 Task: Reply All to email with the signature Brandon Turner with the subject 'Event invitation' from softage.1@softage.net with the message 'I would like to schedule a call to discuss the proposed changes to the budget plan.'
Action: Mouse moved to (1048, 174)
Screenshot: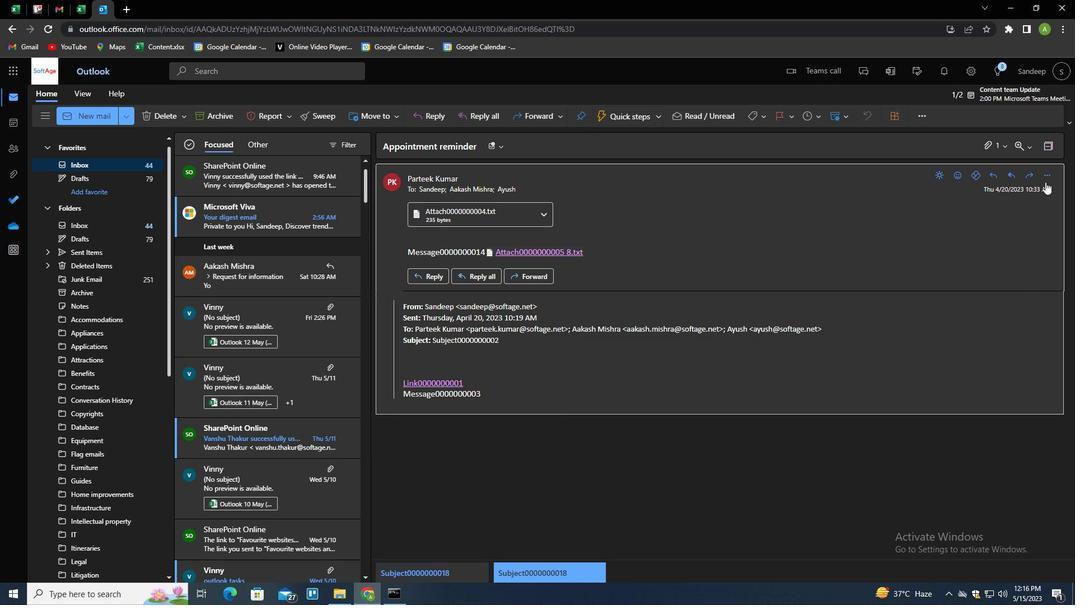 
Action: Mouse pressed left at (1048, 174)
Screenshot: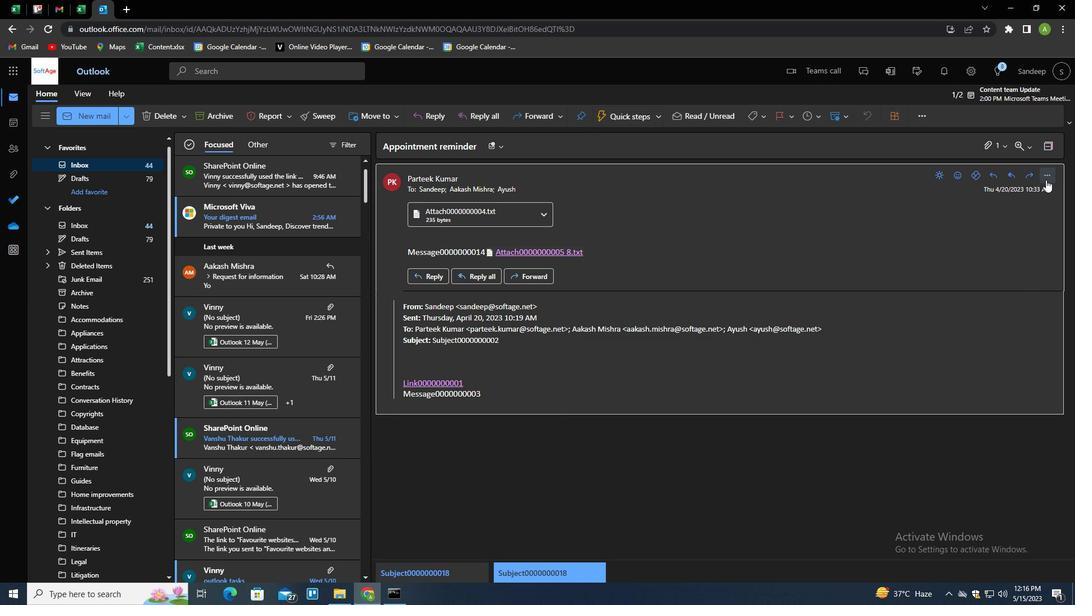 
Action: Mouse moved to (990, 210)
Screenshot: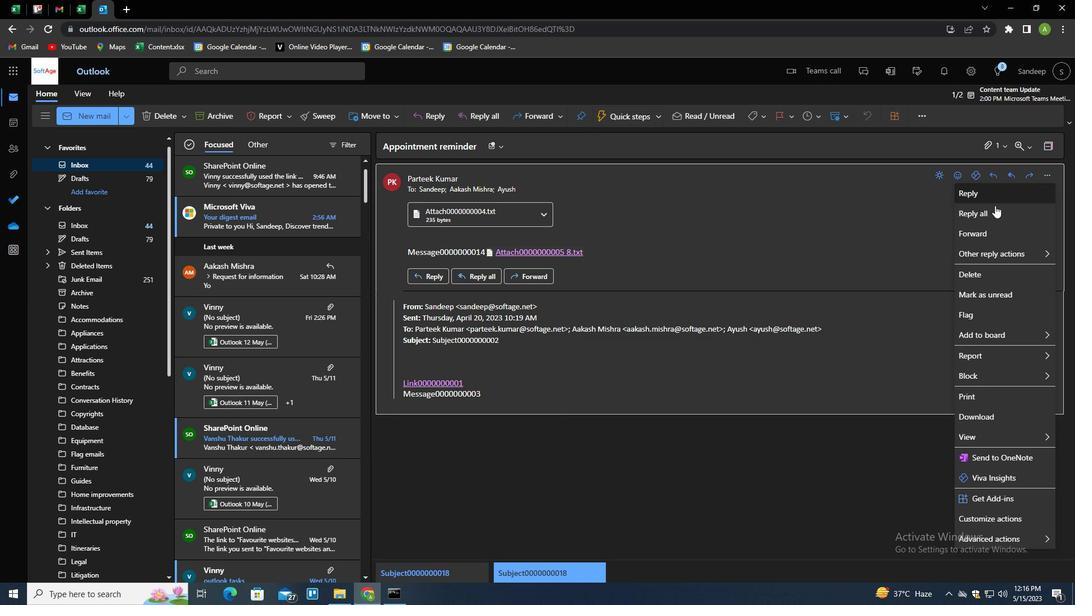 
Action: Mouse pressed left at (990, 210)
Screenshot: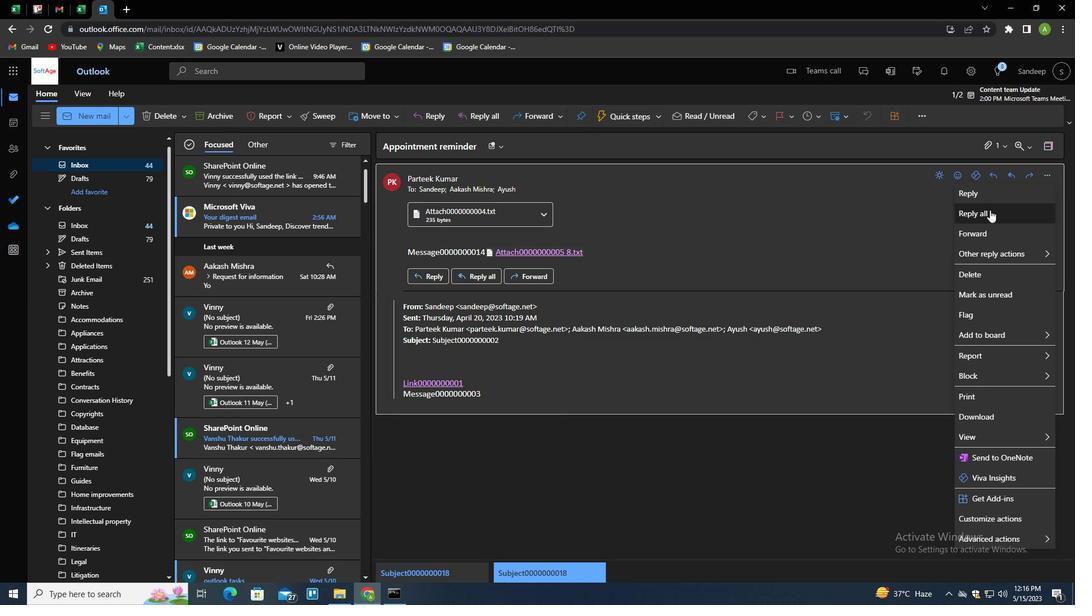 
Action: Mouse moved to (745, 121)
Screenshot: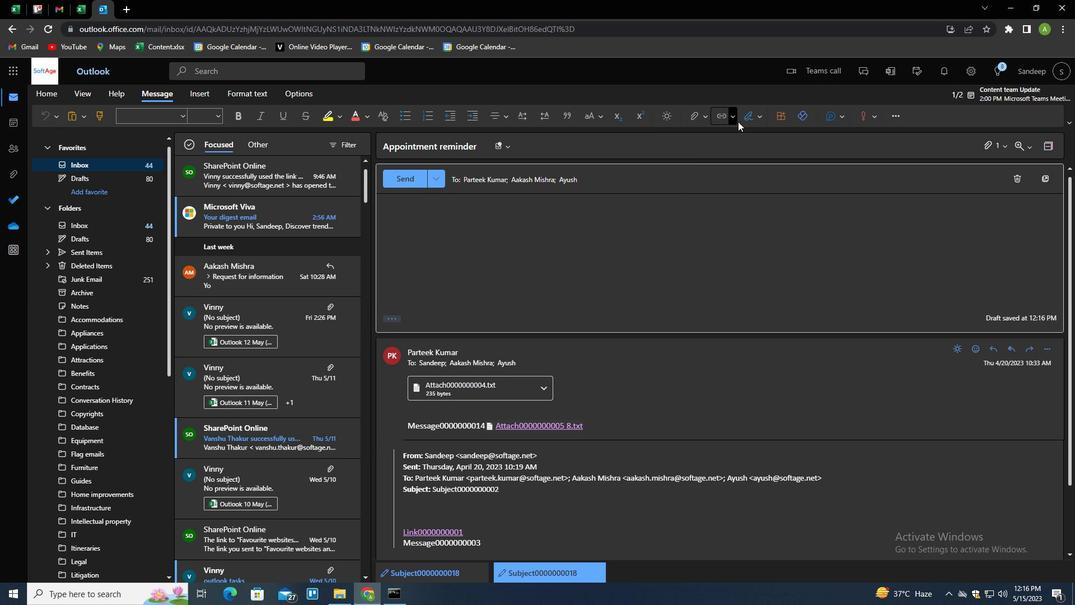 
Action: Mouse pressed left at (745, 121)
Screenshot: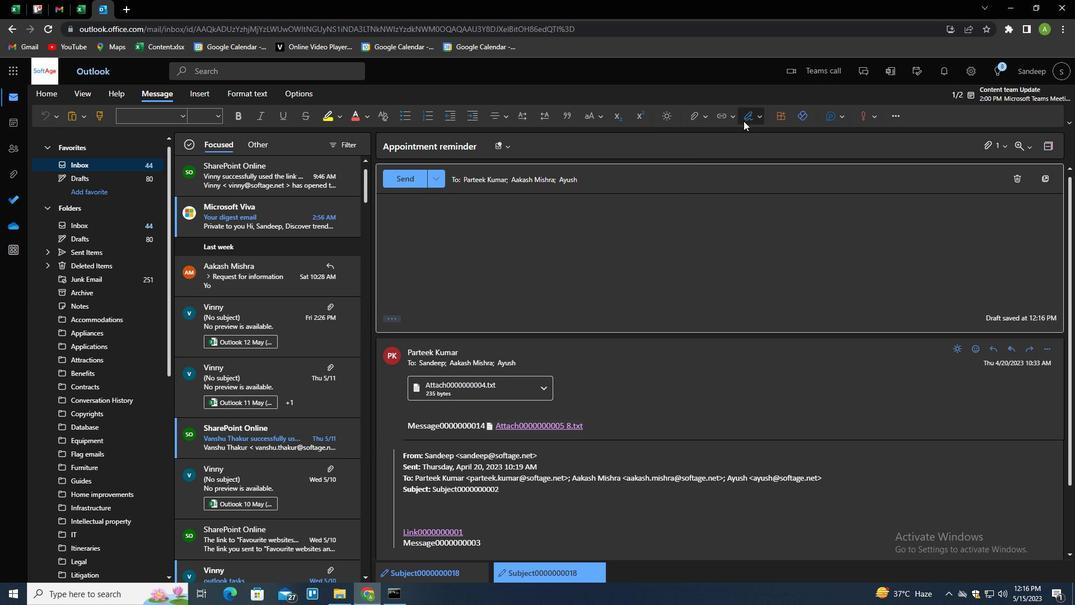 
Action: Mouse moved to (738, 158)
Screenshot: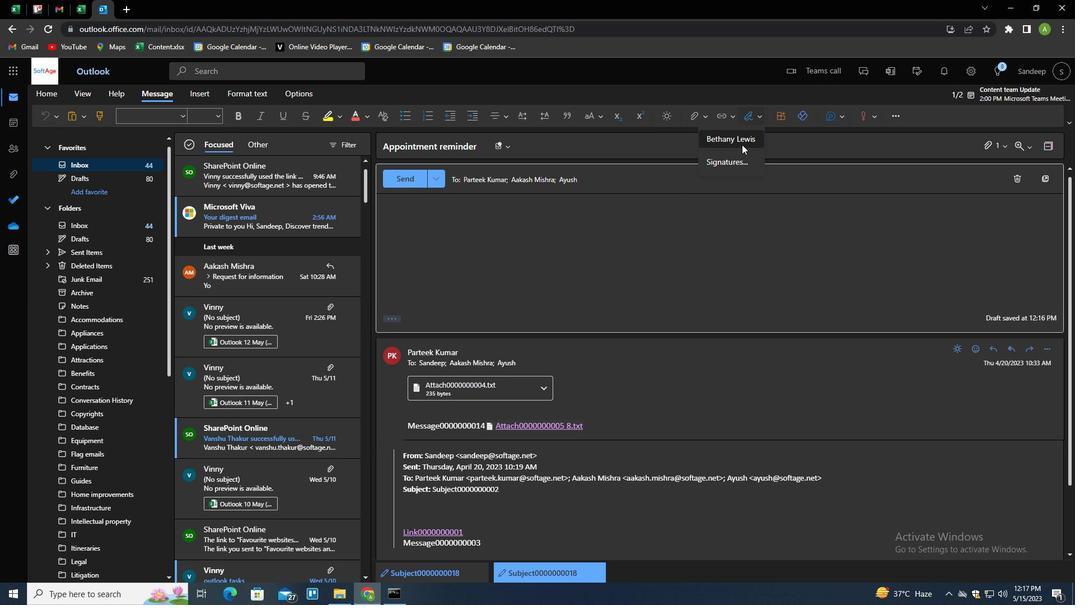 
Action: Mouse pressed left at (738, 158)
Screenshot: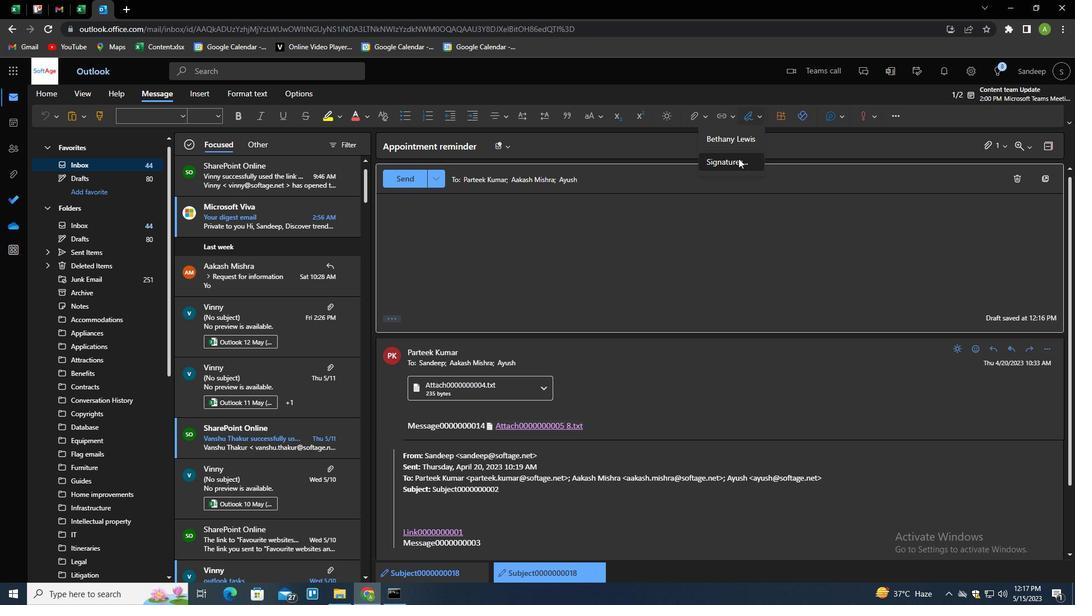 
Action: Mouse moved to (752, 202)
Screenshot: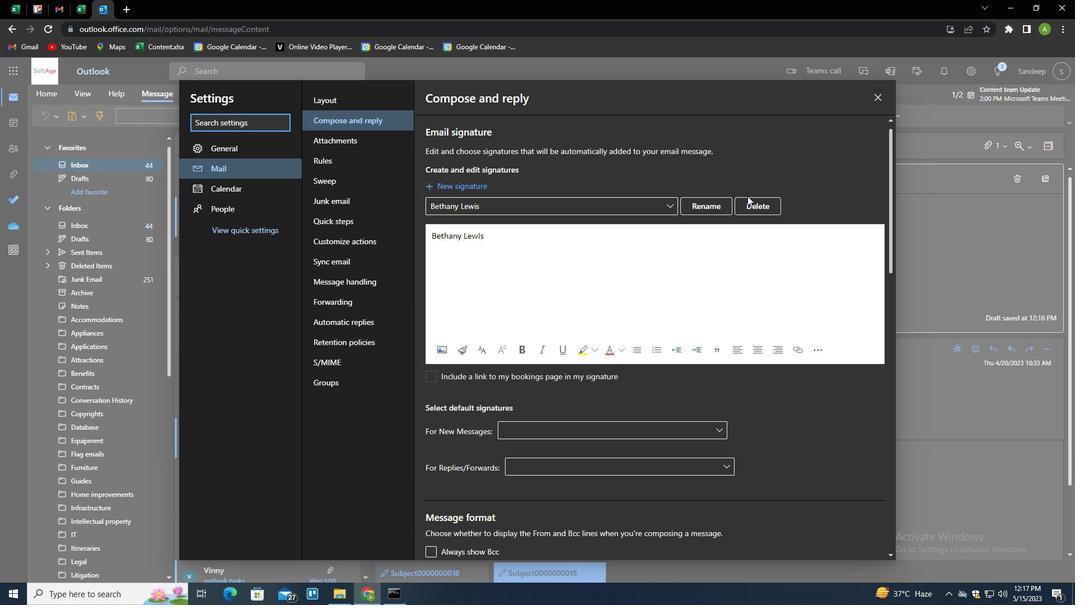 
Action: Mouse pressed left at (752, 202)
Screenshot: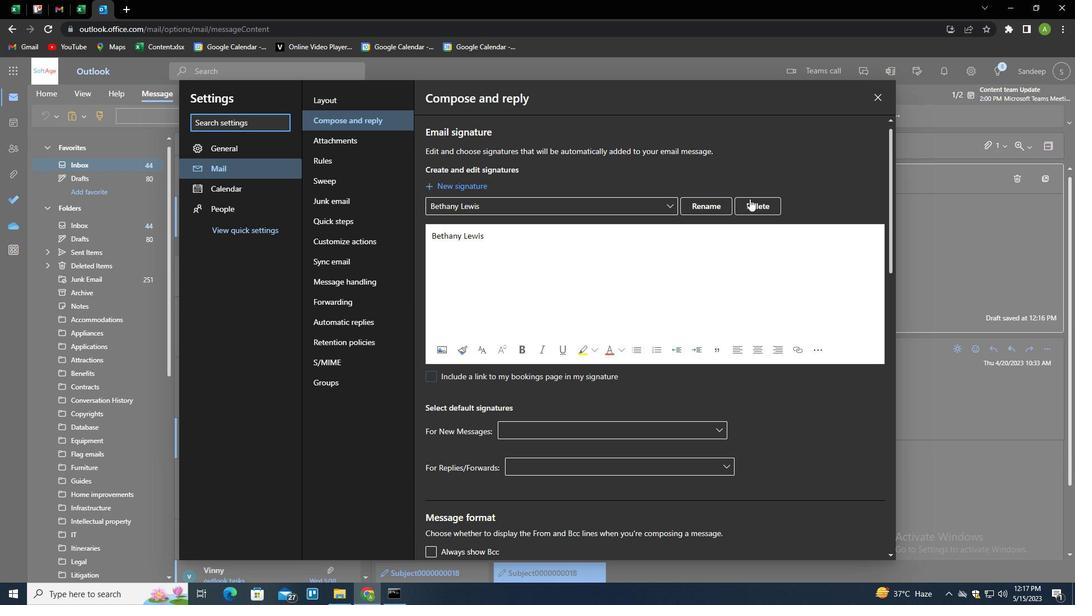 
Action: Mouse moved to (727, 201)
Screenshot: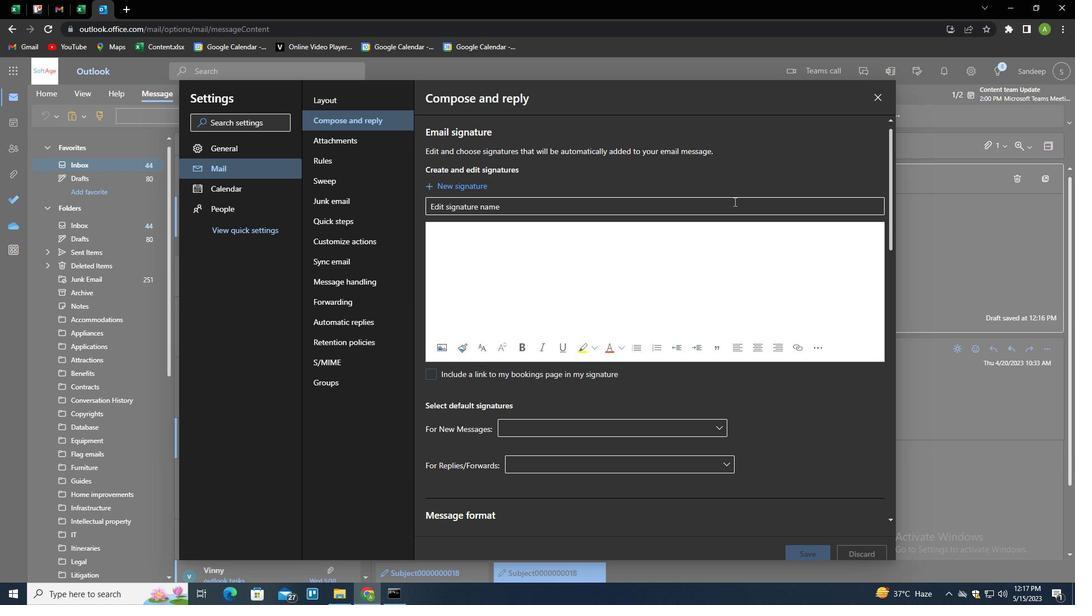 
Action: Mouse pressed left at (727, 201)
Screenshot: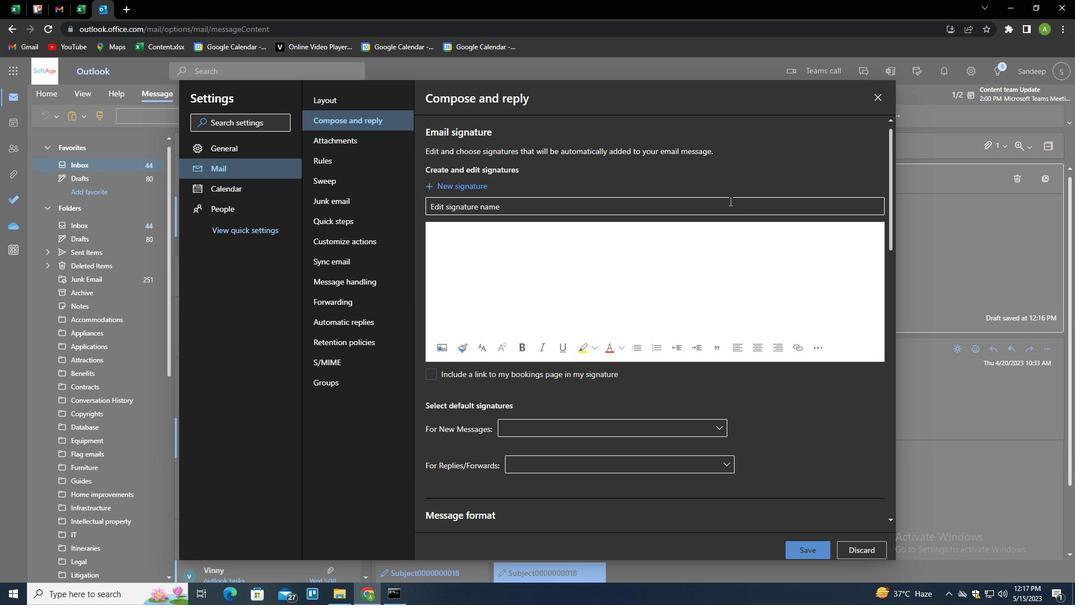 
Action: Key pressed <Key.shift>BRANDON<Key.space><Key.shift>TURNER
Screenshot: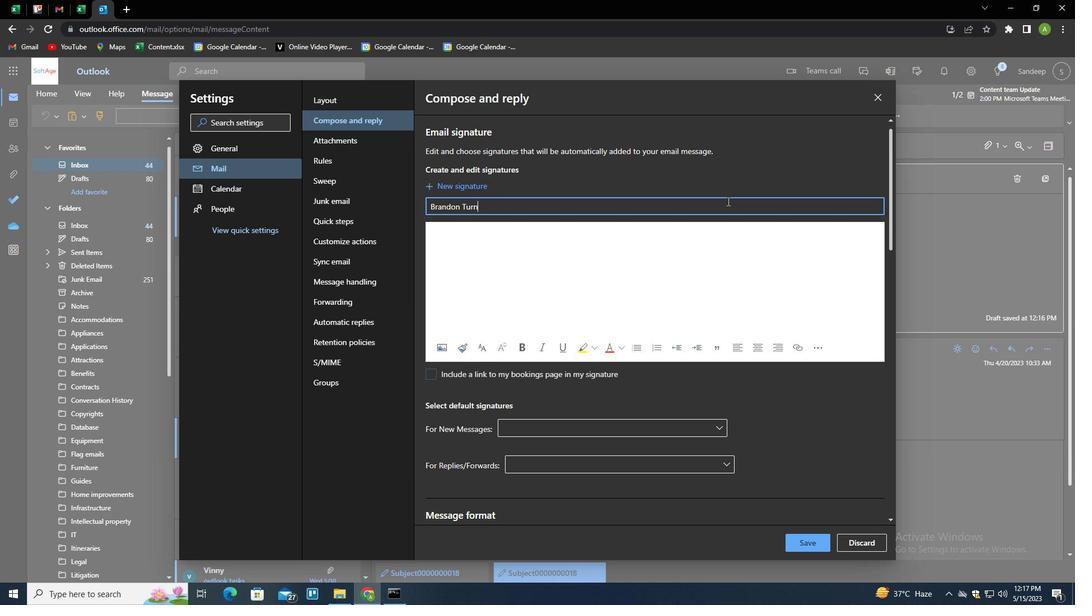 
Action: Mouse moved to (546, 260)
Screenshot: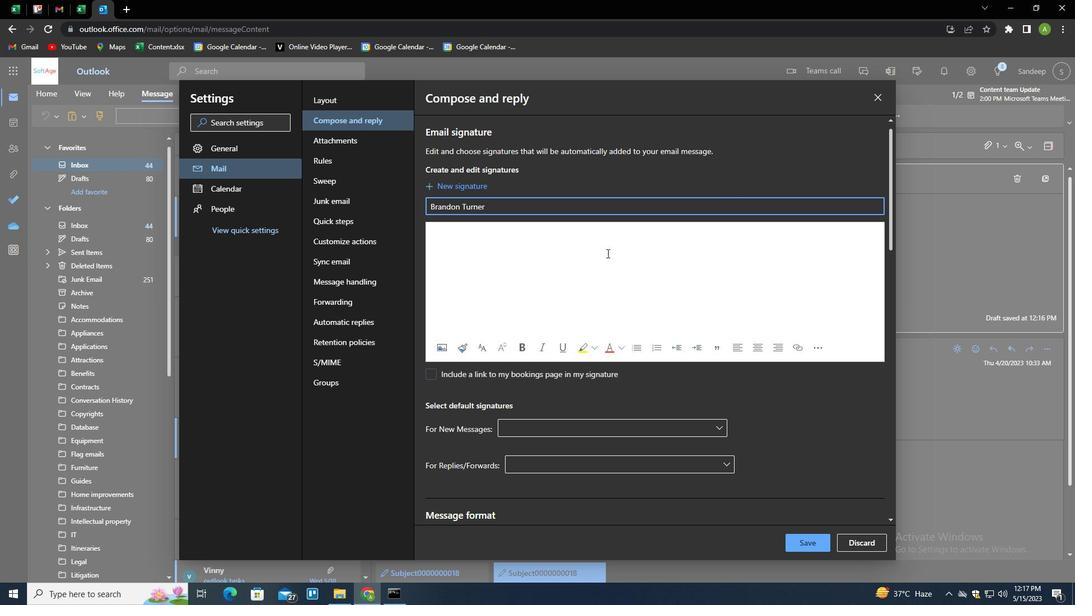 
Action: Key pressed <Key.tab><Key.shift>BRANDON<Key.space><Key.shift>TURNER
Screenshot: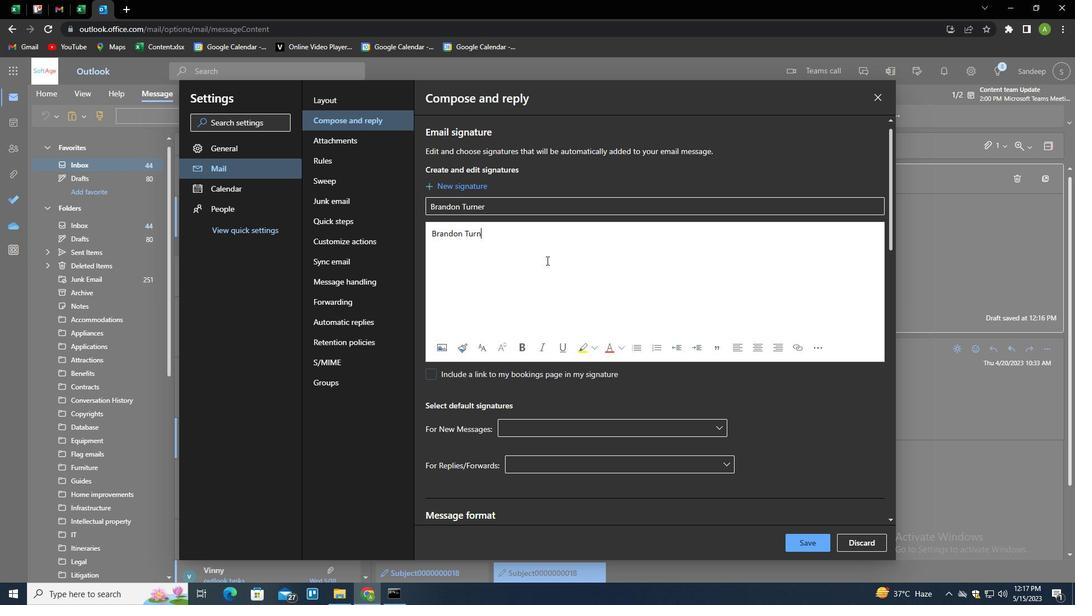 
Action: Mouse moved to (810, 539)
Screenshot: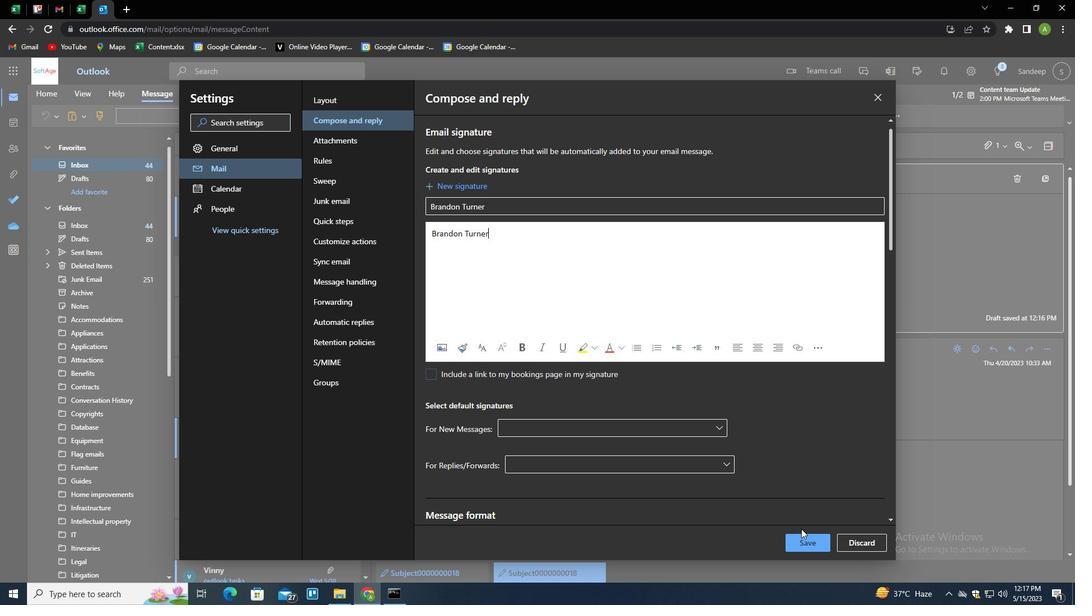 
Action: Mouse pressed left at (810, 539)
Screenshot: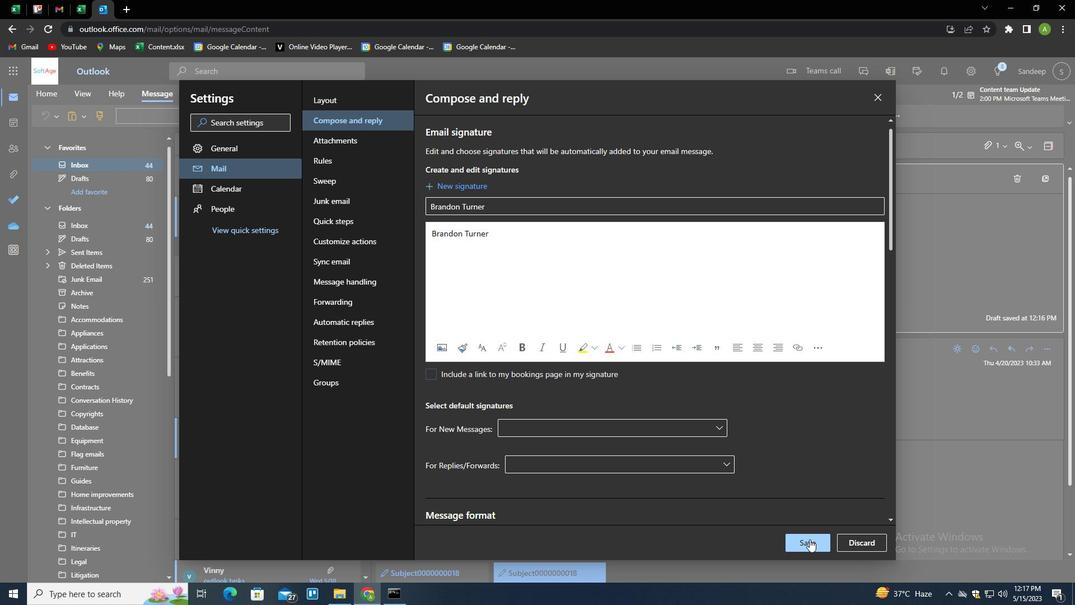
Action: Mouse moved to (914, 293)
Screenshot: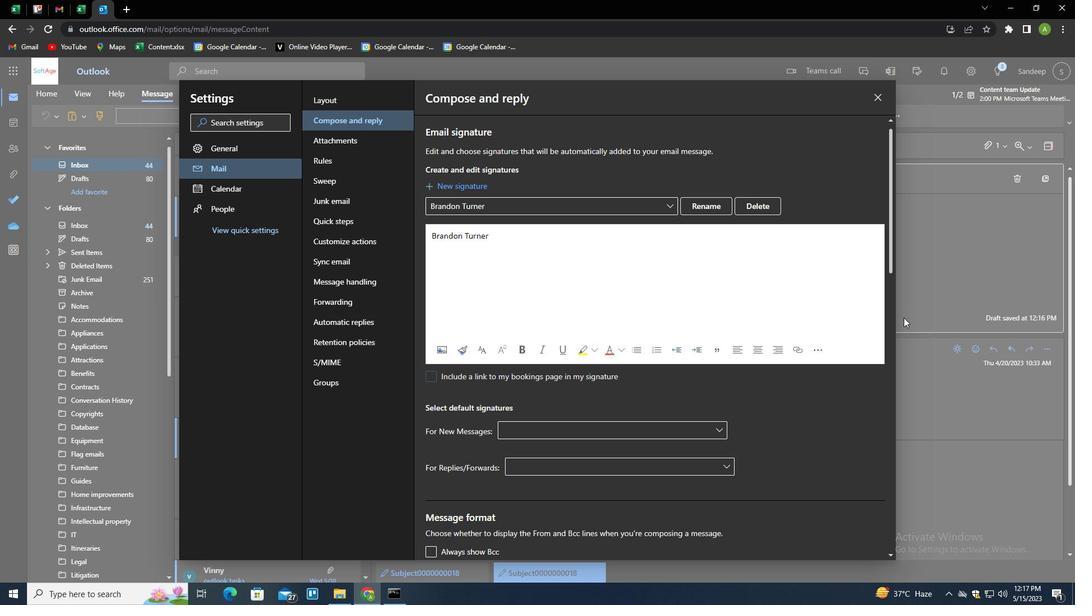 
Action: Mouse pressed left at (914, 293)
Screenshot: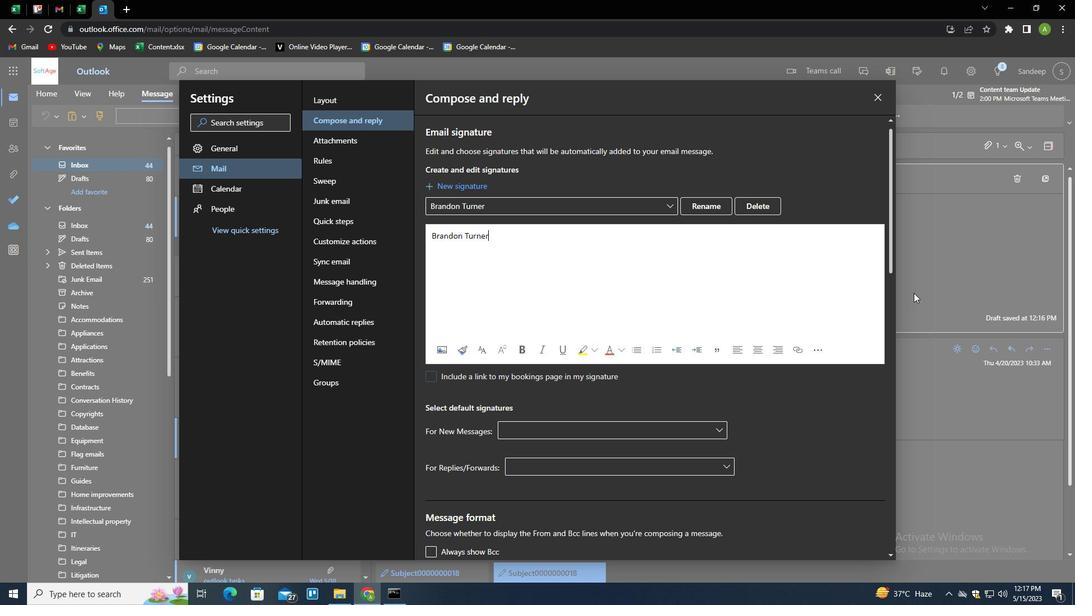 
Action: Mouse moved to (394, 318)
Screenshot: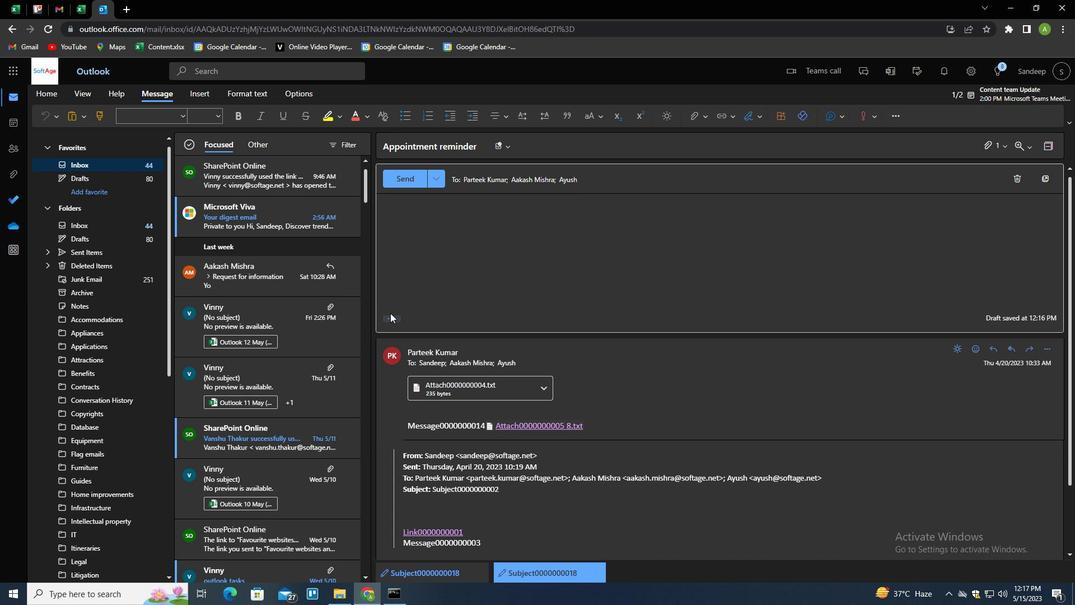 
Action: Mouse pressed left at (394, 318)
Screenshot: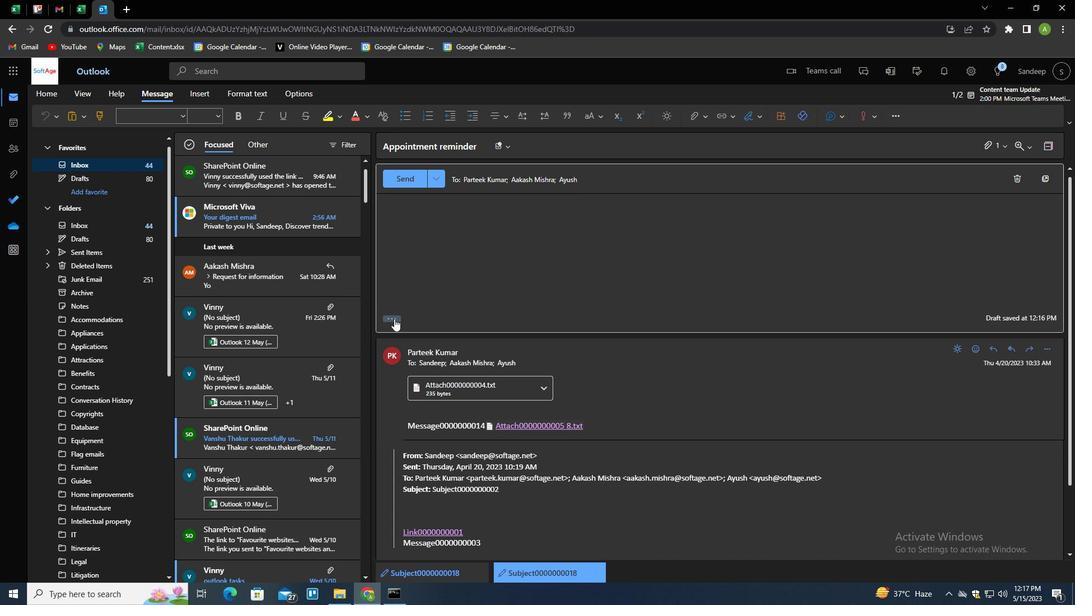 
Action: Mouse moved to (447, 174)
Screenshot: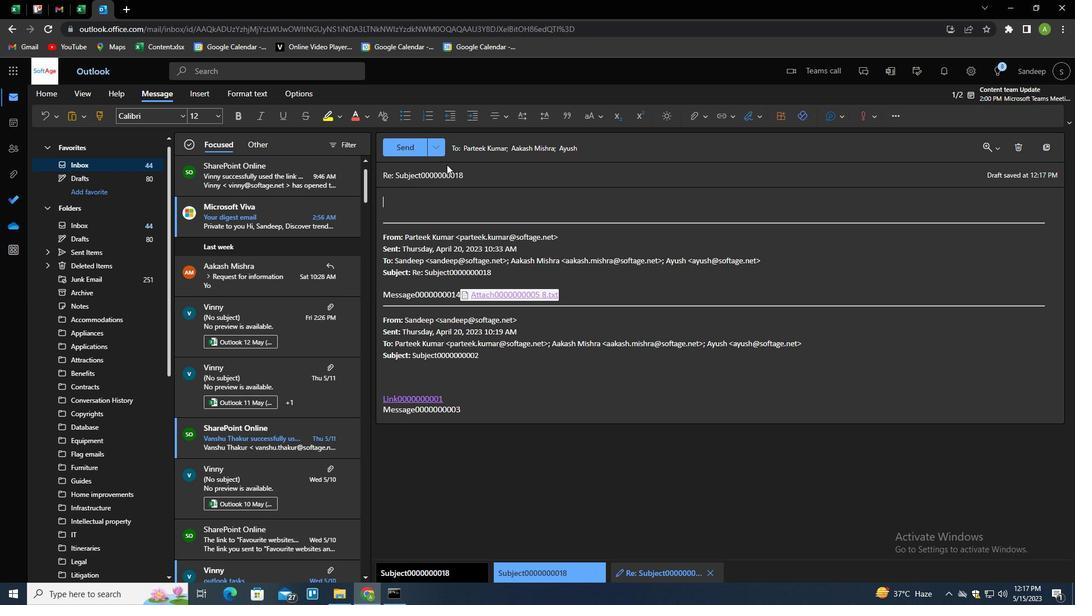 
Action: Mouse pressed left at (447, 174)
Screenshot: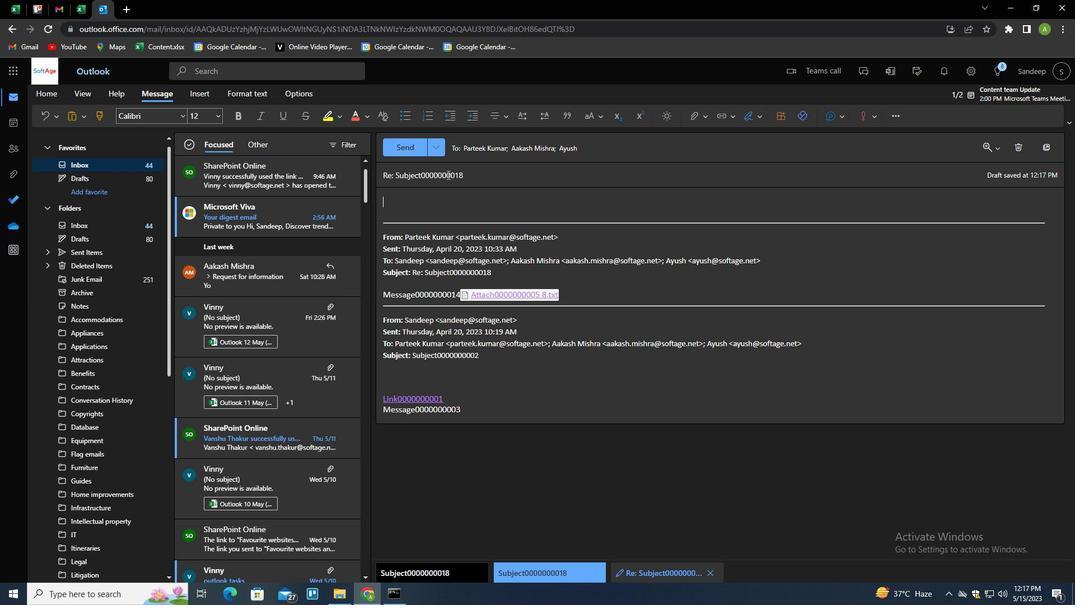 
Action: Mouse pressed left at (447, 174)
Screenshot: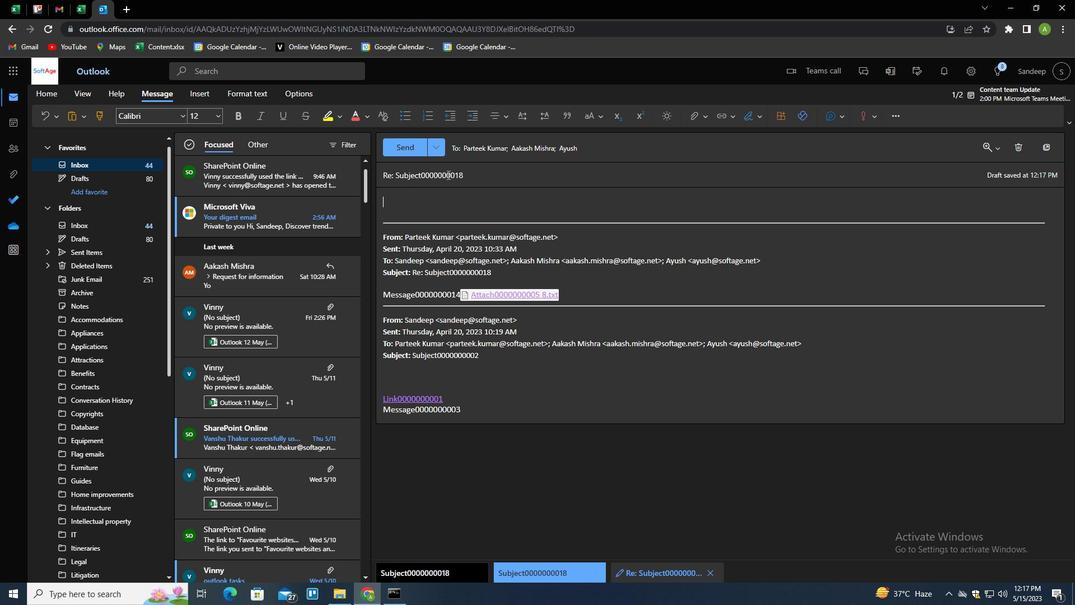 
Action: Key pressed <Key.shift_r><Key.home><Key.shift_r><Key.end><Key.backspace><Key.backspace><Key.backspace><Key.backspace><Key.backspace><Key.backspace><Key.shift>EVENT<Key.space>INVITATION<Key.tab><Key.shift><Key.shift><Key.shift><Key.shift><Key.shift><Key.shift><Key.shift><Key.shift><Key.shift><Key.shift><Key.shift><Key.shift><Key.shift><Key.shift><Key.shift><Key.shift><Key.shift><Key.shift><Key.shift><Key.shift><Key.shift><Key.shift><Key.shift><Key.shift><Key.shift><Key.shift><Key.shift><Key.shift>I<Key.space>WOULD<Key.space>LIKE<Key.space>TO<Key.space>SCHELDULE<Key.backspace><Key.backspace><Key.backspace><Key.backspace><Key.backspace><Key.backspace><Key.backspace>D<Key.backspace>GE<Key.backspace><Key.backspace>HEDULE<Key.space>A<Key.space>CALL<Key.space>TO<Key.space>DISCUSS<Key.space>THE<Key.space>PROPOSED<Key.space>CHANGES<Key.space>TO<Key.space>THE<Key.space>BE<Key.backspace>R<Key.backspace>UDGET<Key.space>PAN<Key.backspace><Key.backspace>LAM.<Key.backspace><Key.backspace>N.
Screenshot: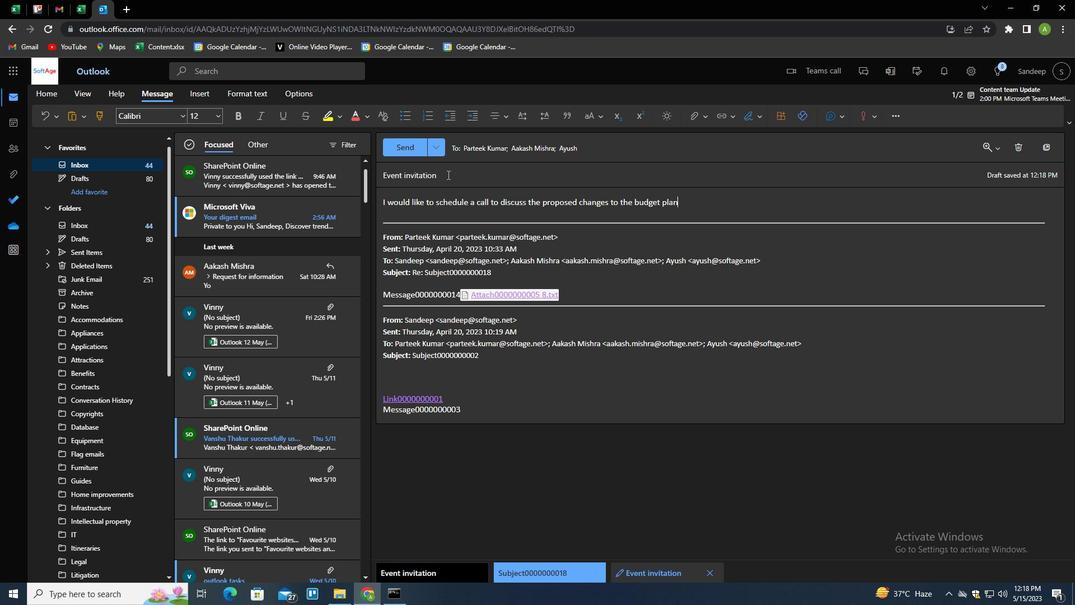
Action: Mouse moved to (413, 147)
Screenshot: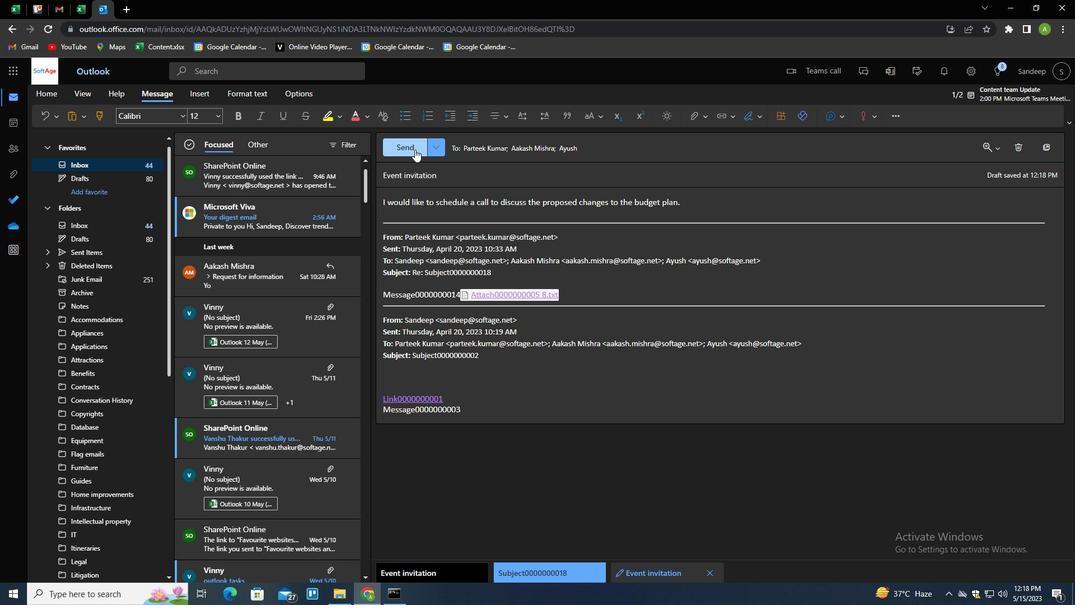 
Action: Mouse pressed left at (413, 147)
Screenshot: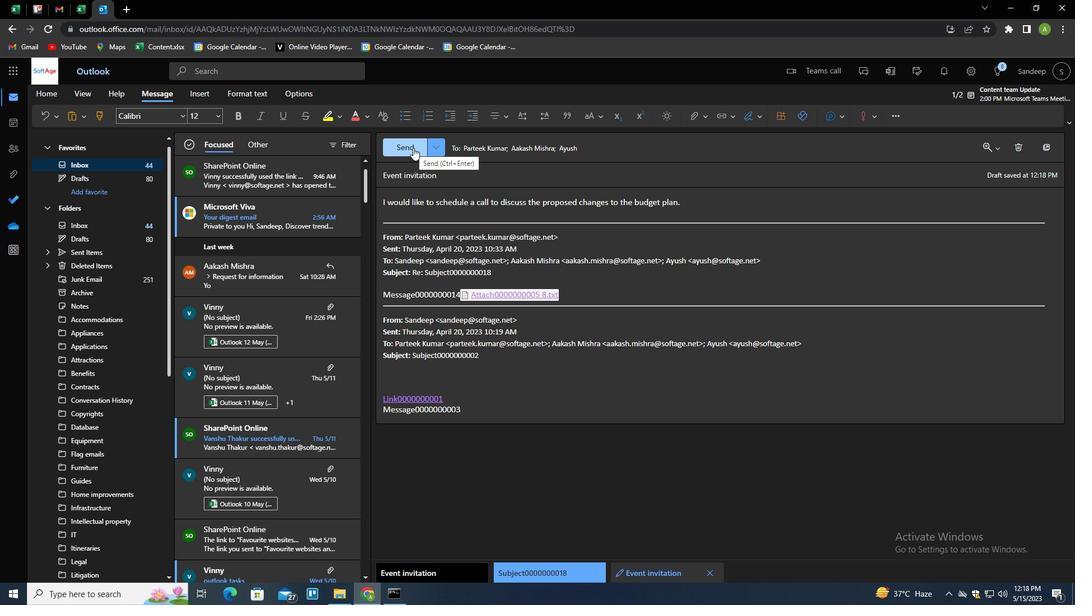 
